 Task: Add a dependency to the task Implement a new enterprise resource planning (ERP) system , the existing task  Develop a new online job application system for a company in the project AgileCamp
Action: Mouse moved to (64, 299)
Screenshot: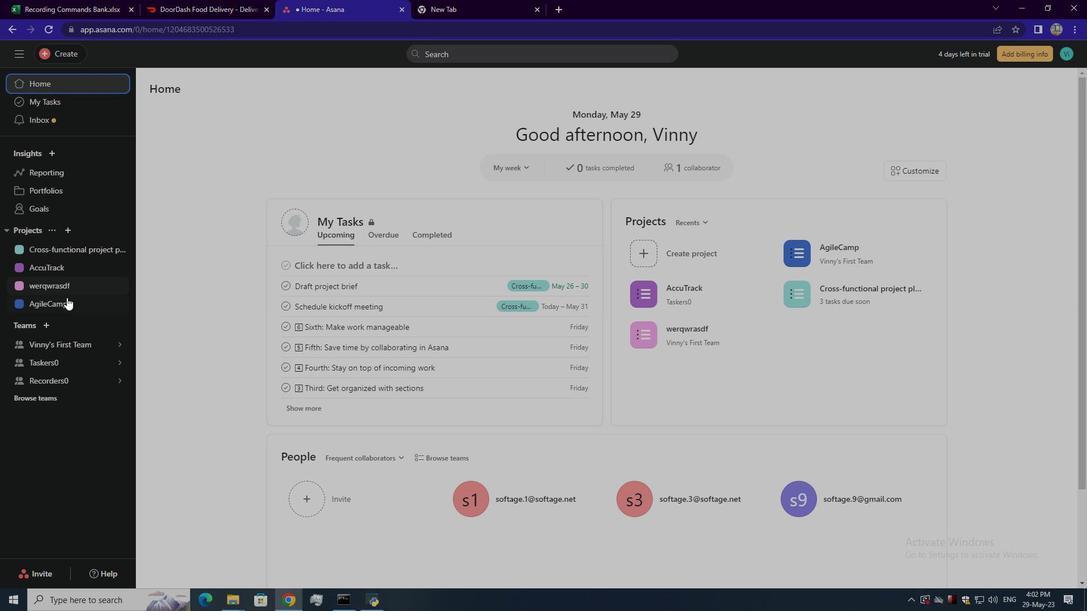 
Action: Mouse pressed left at (64, 299)
Screenshot: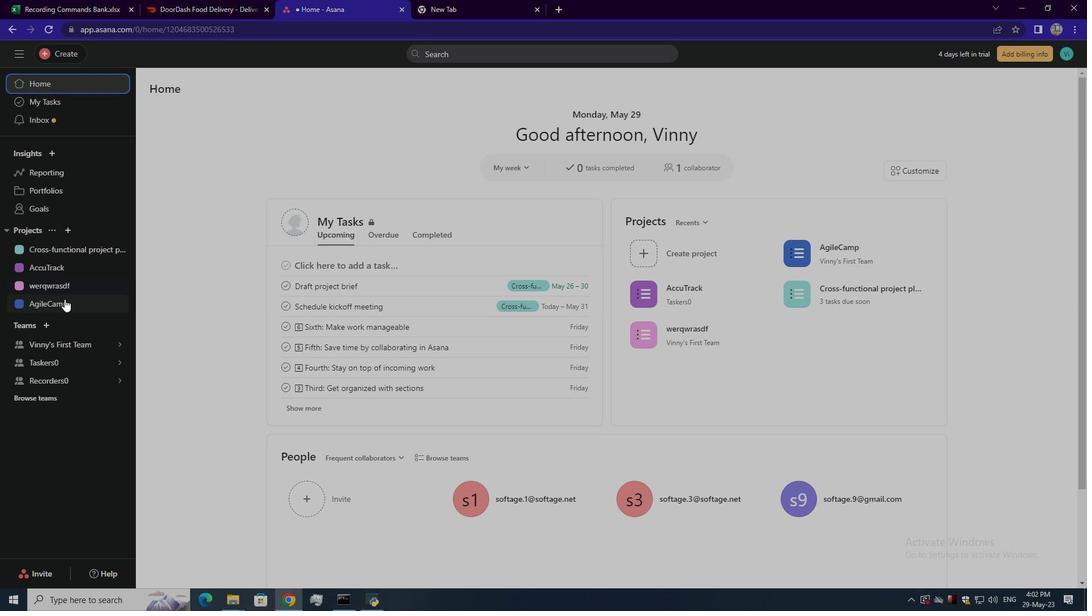 
Action: Mouse moved to (536, 367)
Screenshot: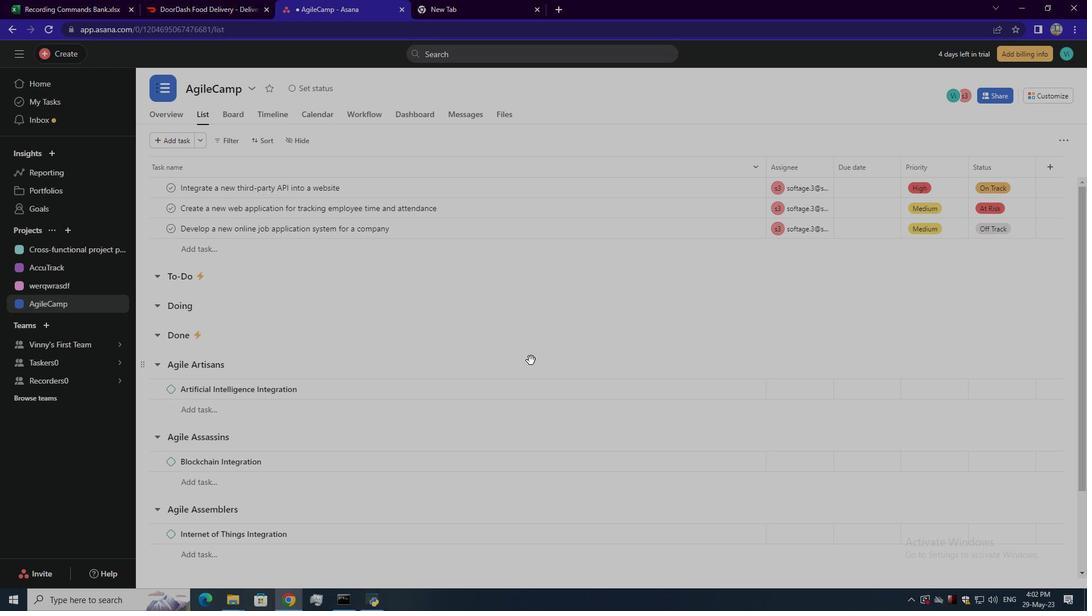 
Action: Mouse scrolled (536, 367) with delta (0, 0)
Screenshot: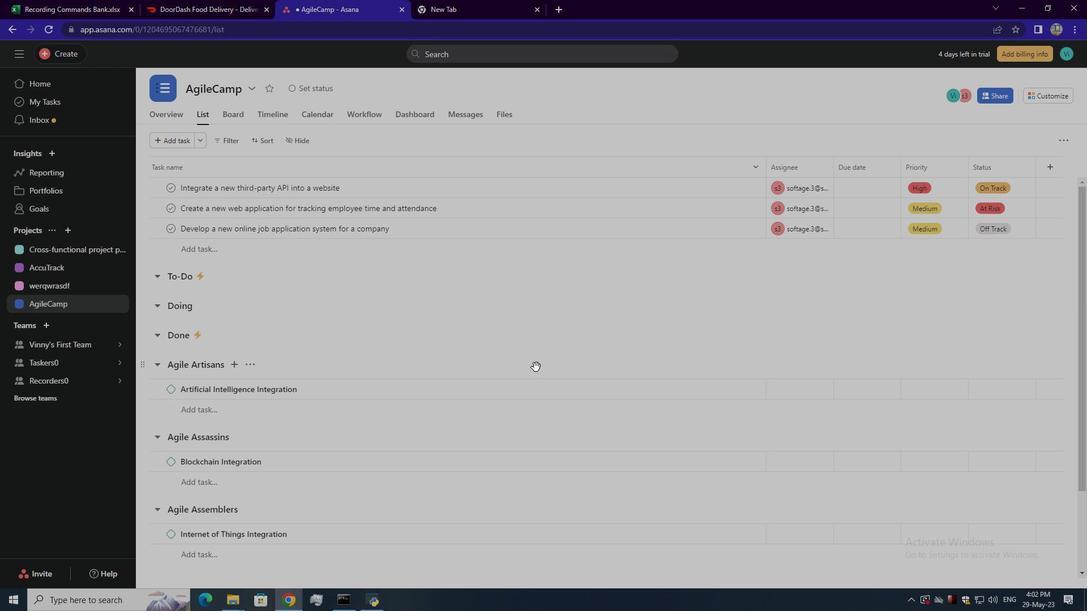 
Action: Mouse moved to (536, 367)
Screenshot: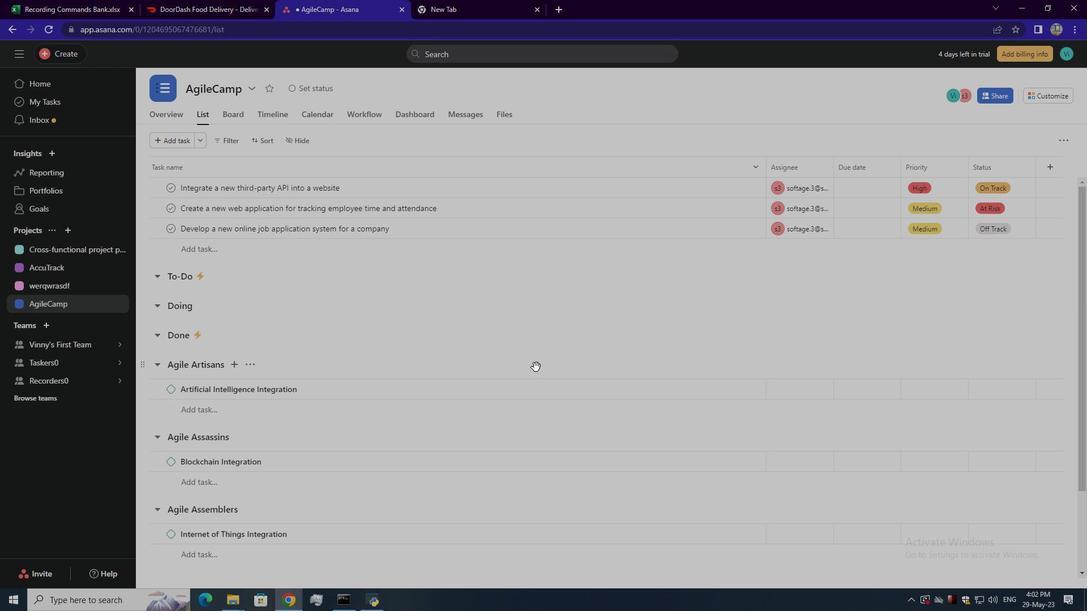 
Action: Mouse scrolled (536, 367) with delta (0, 0)
Screenshot: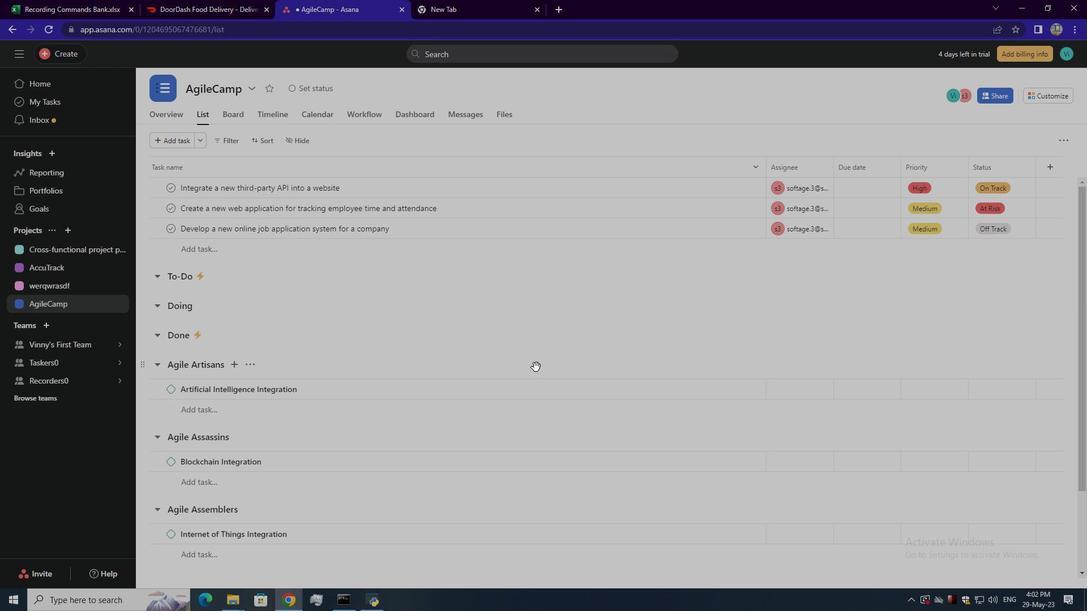 
Action: Mouse scrolled (536, 367) with delta (0, 0)
Screenshot: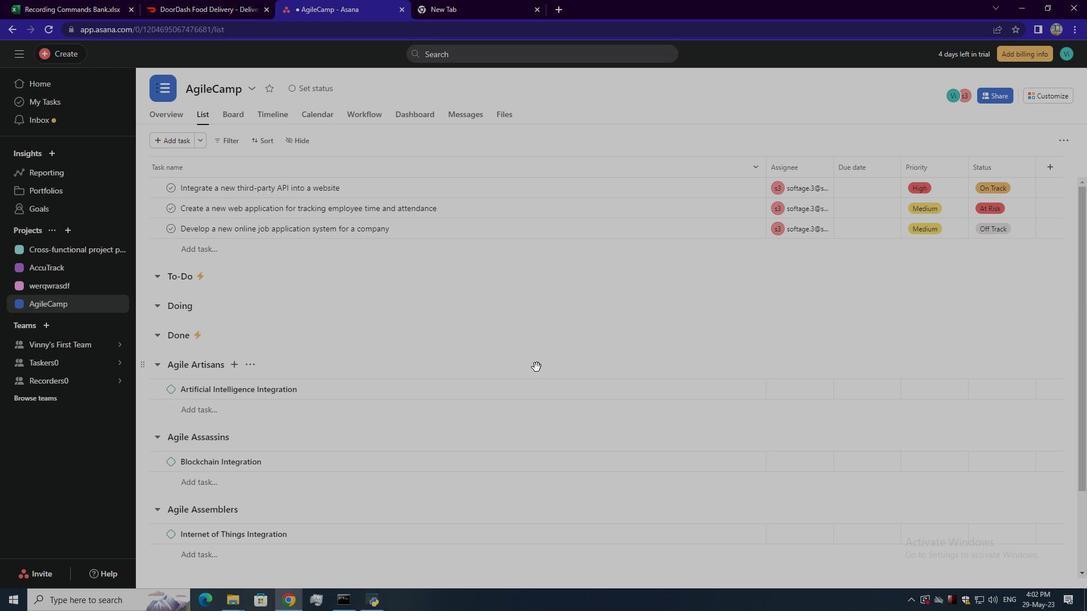 
Action: Mouse moved to (536, 368)
Screenshot: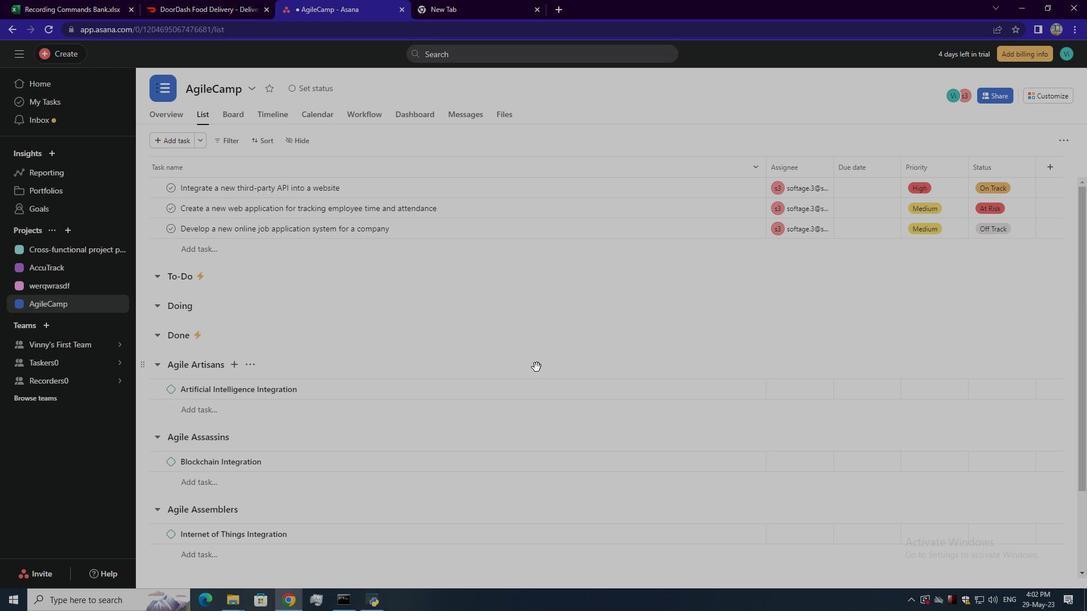 
Action: Mouse scrolled (536, 368) with delta (0, 0)
Screenshot: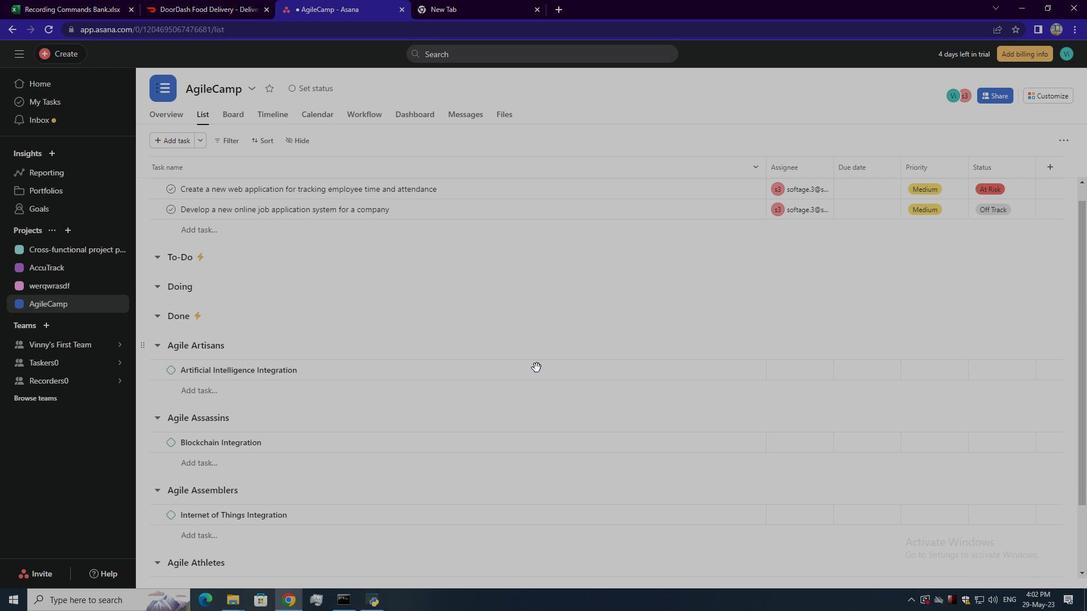 
Action: Mouse moved to (476, 505)
Screenshot: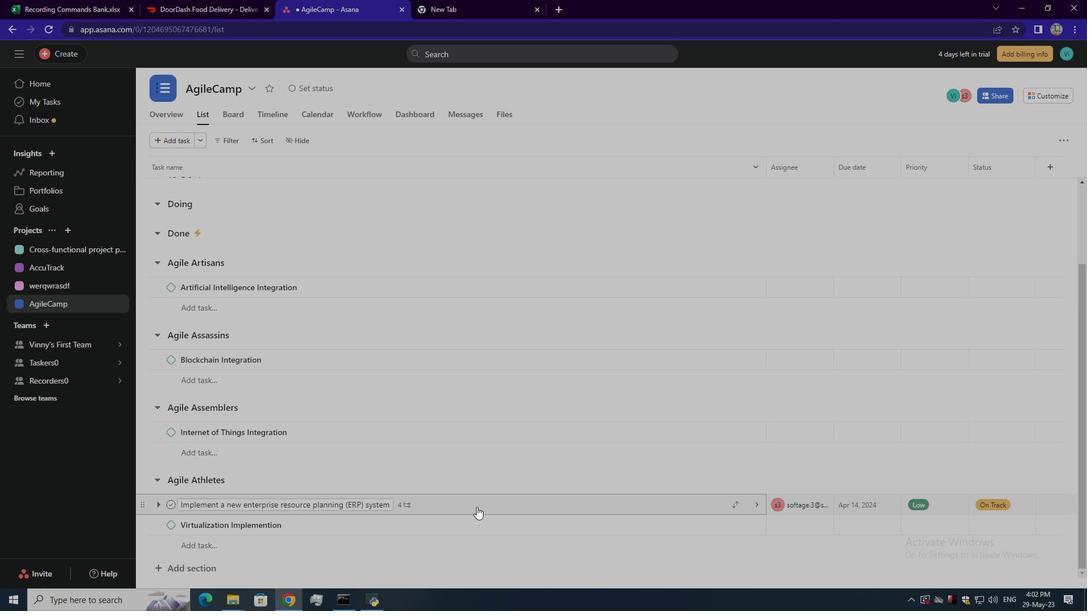 
Action: Mouse pressed left at (476, 505)
Screenshot: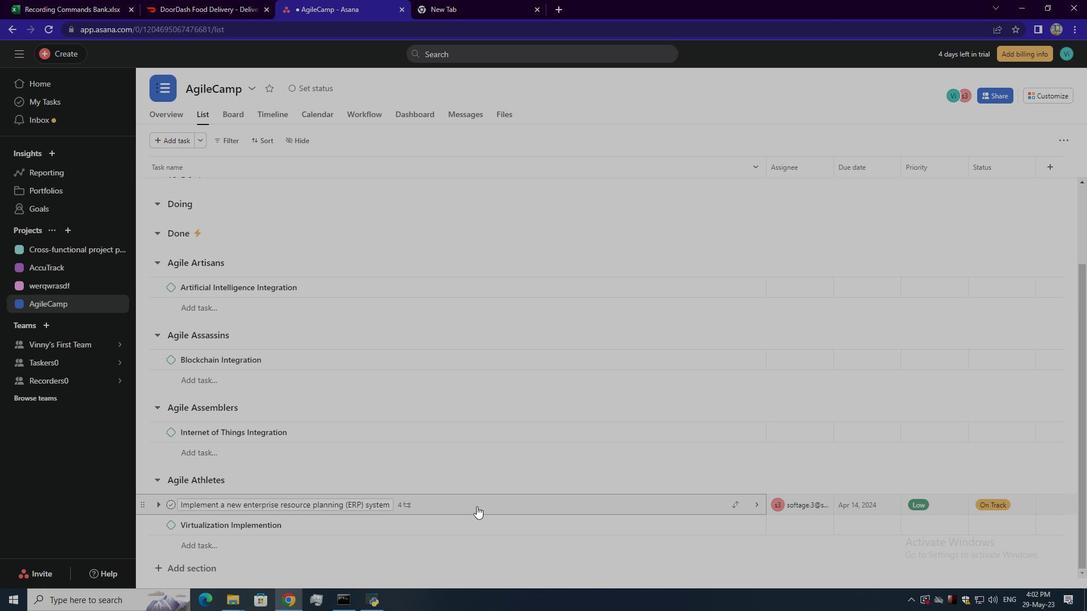 
Action: Mouse moved to (818, 325)
Screenshot: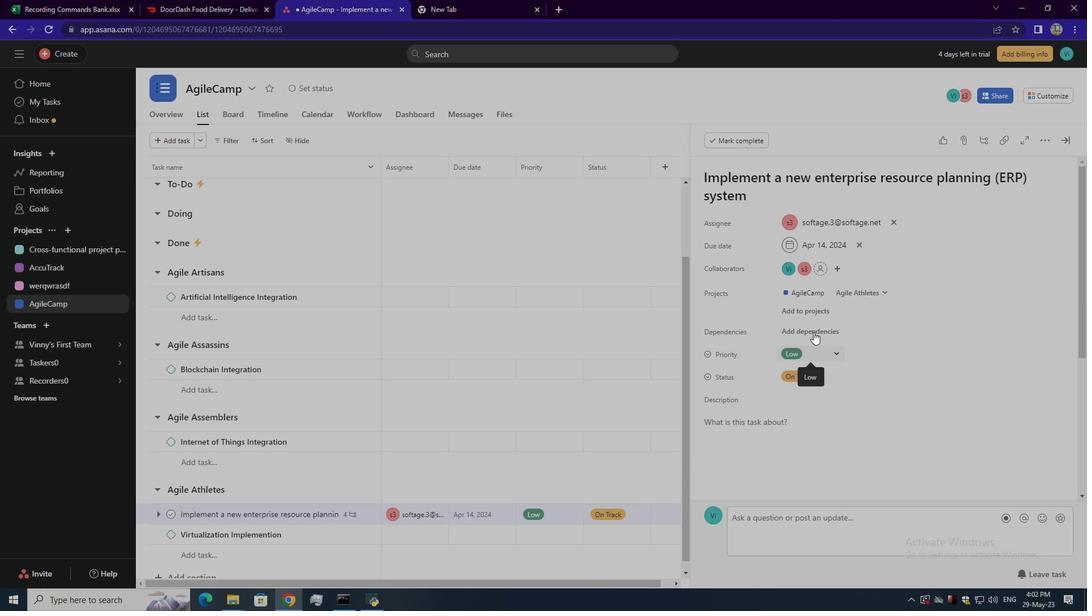 
Action: Mouse pressed left at (818, 325)
Screenshot: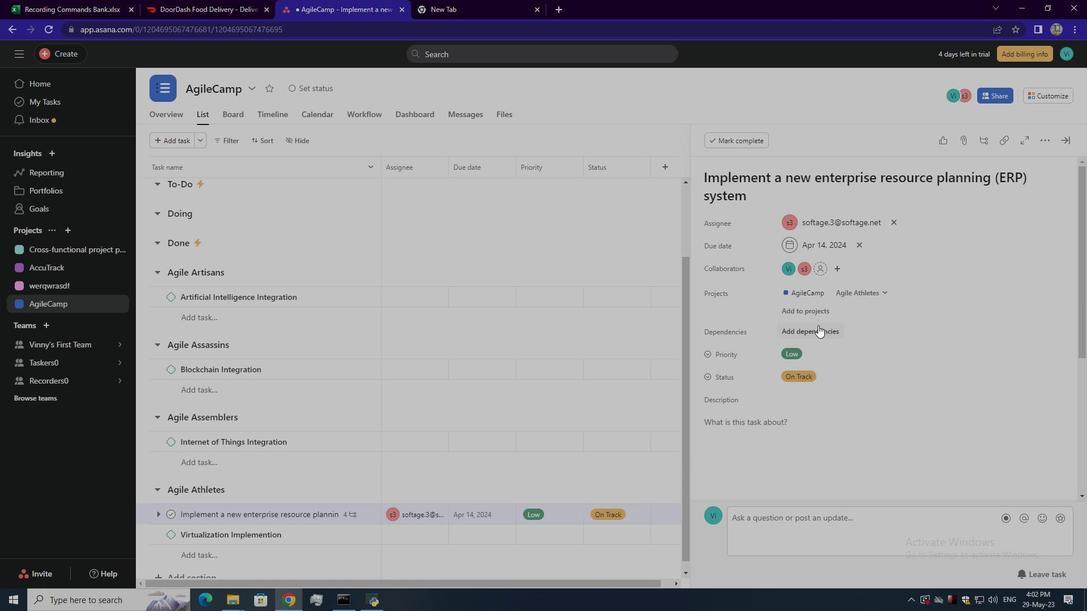 
Action: Mouse moved to (944, 372)
Screenshot: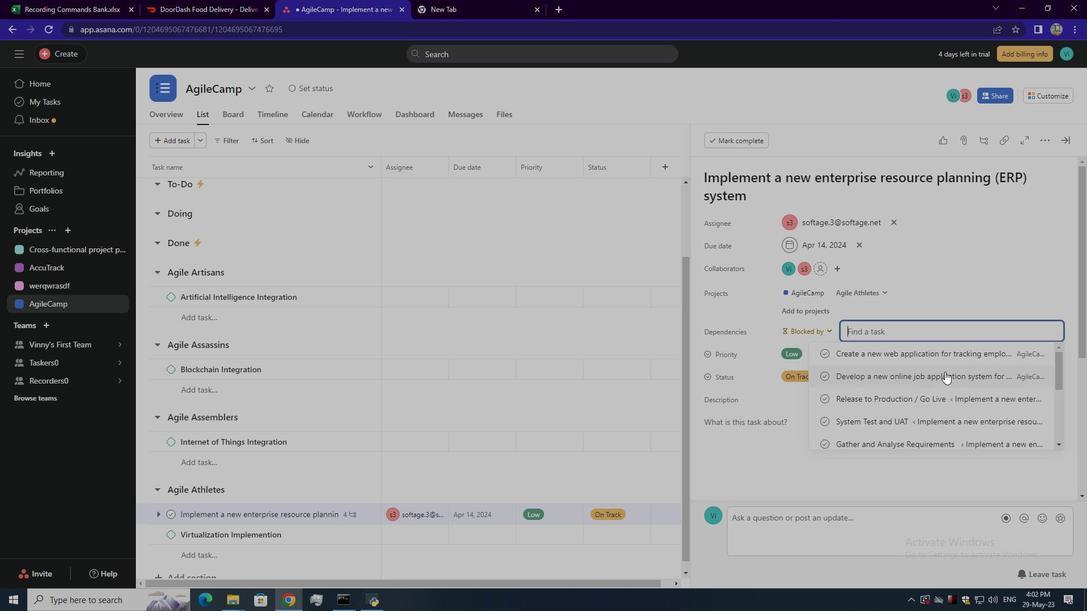 
Action: Mouse pressed left at (944, 372)
Screenshot: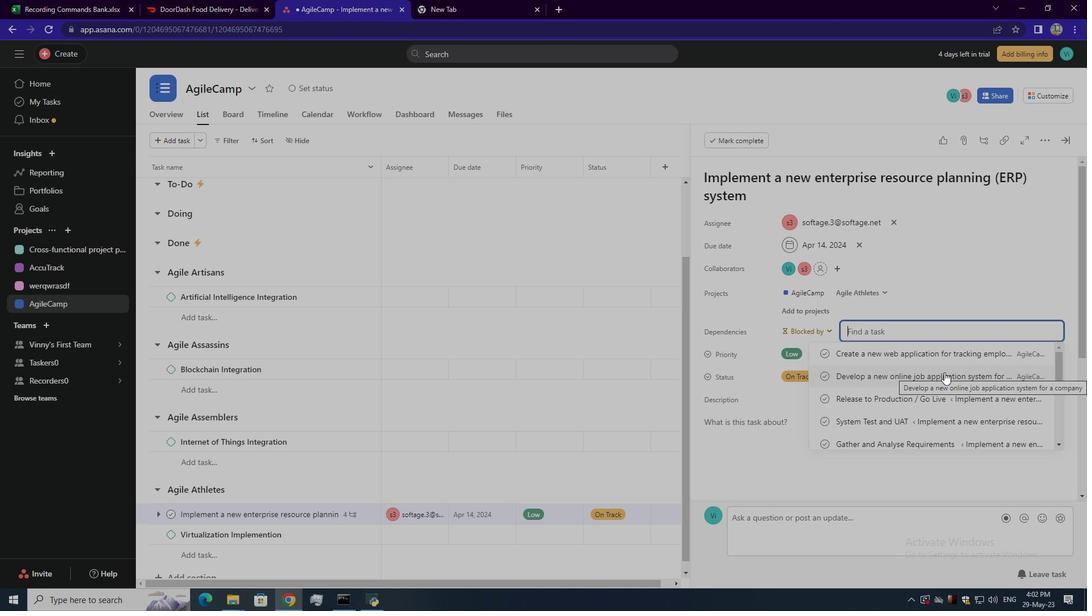 
